Task: Use the formula "CEILING.MATH" in spreadsheet "Project protfolio".
Action: Mouse moved to (106, 65)
Screenshot: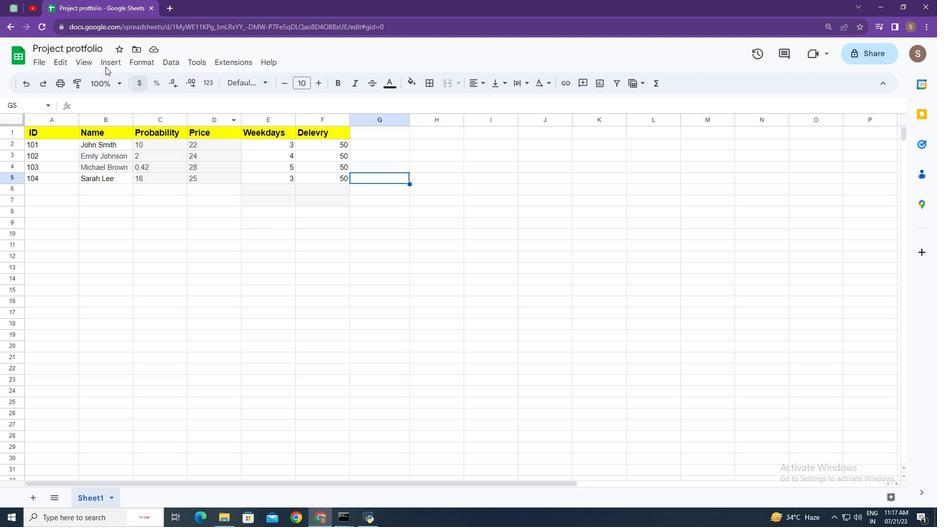 
Action: Mouse pressed left at (106, 65)
Screenshot: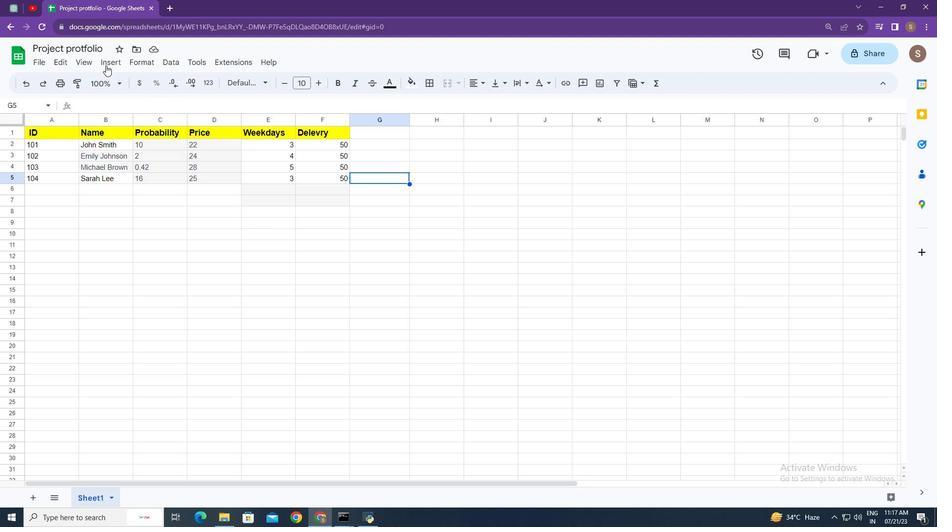 
Action: Mouse moved to (175, 251)
Screenshot: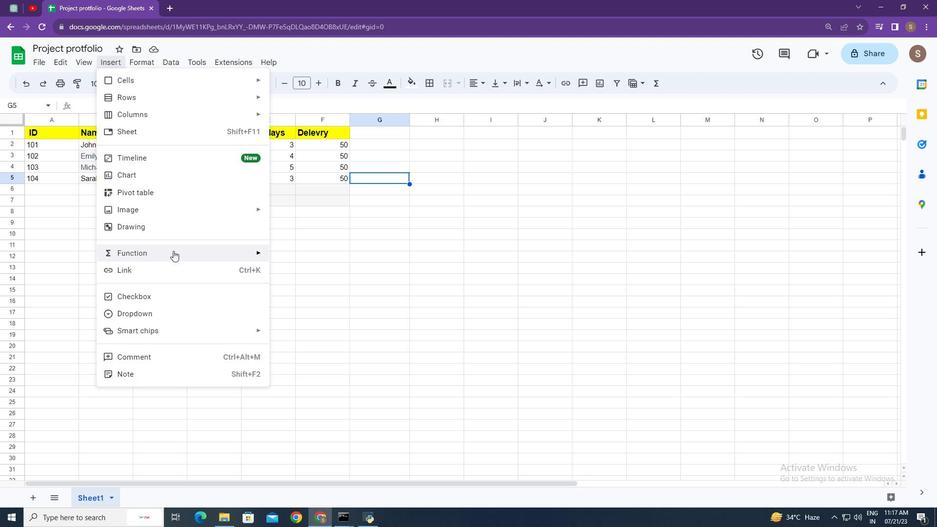 
Action: Mouse pressed left at (175, 251)
Screenshot: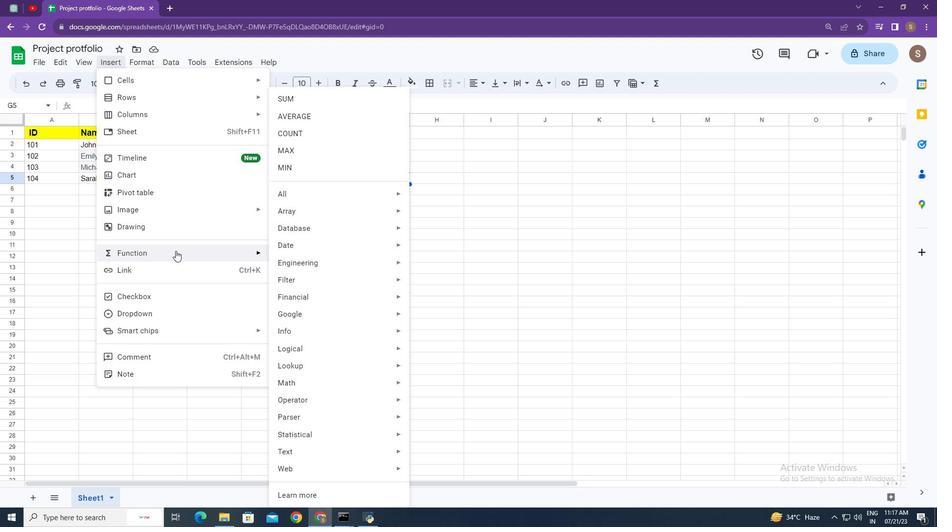 
Action: Mouse moved to (338, 196)
Screenshot: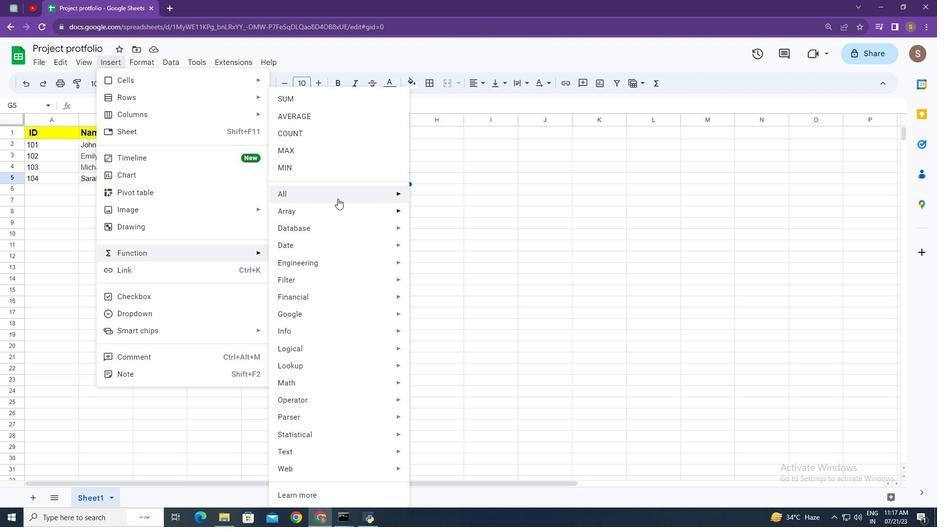 
Action: Mouse pressed left at (338, 196)
Screenshot: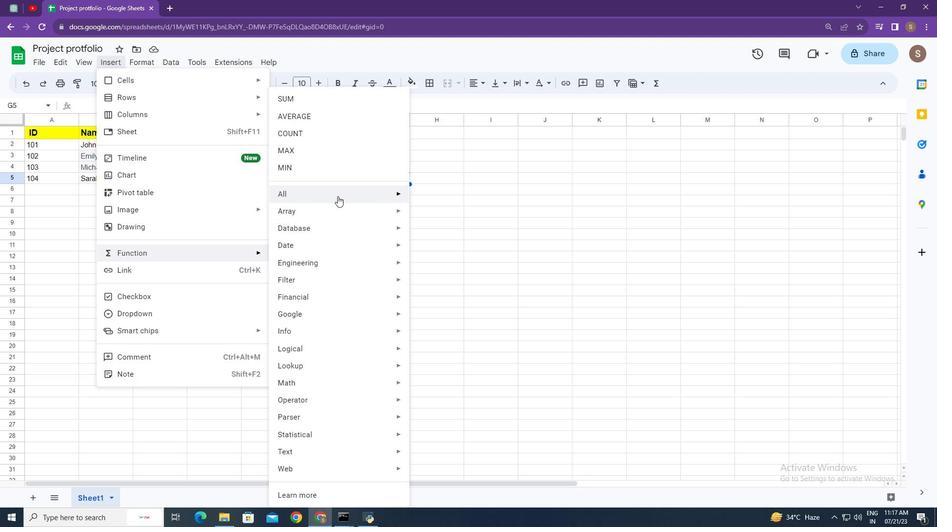 
Action: Mouse moved to (460, 448)
Screenshot: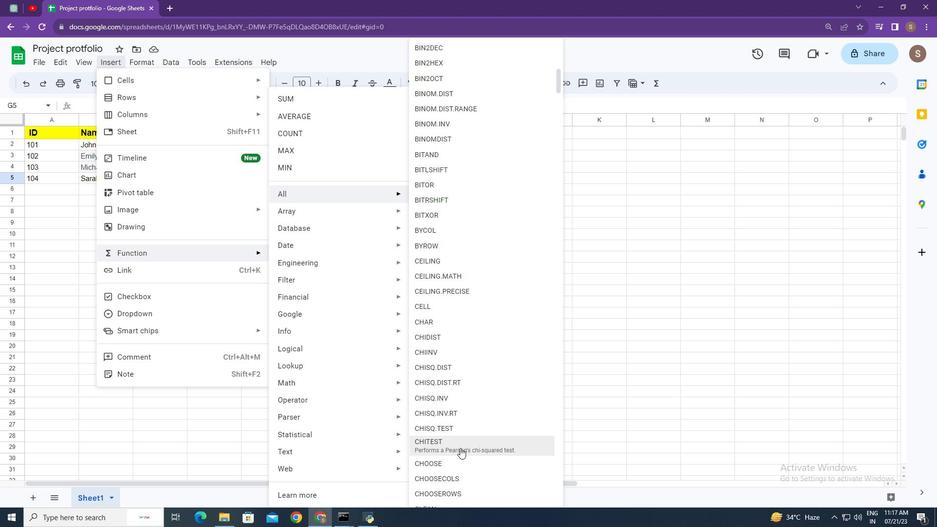 
Action: Mouse scrolled (460, 448) with delta (0, 0)
Screenshot: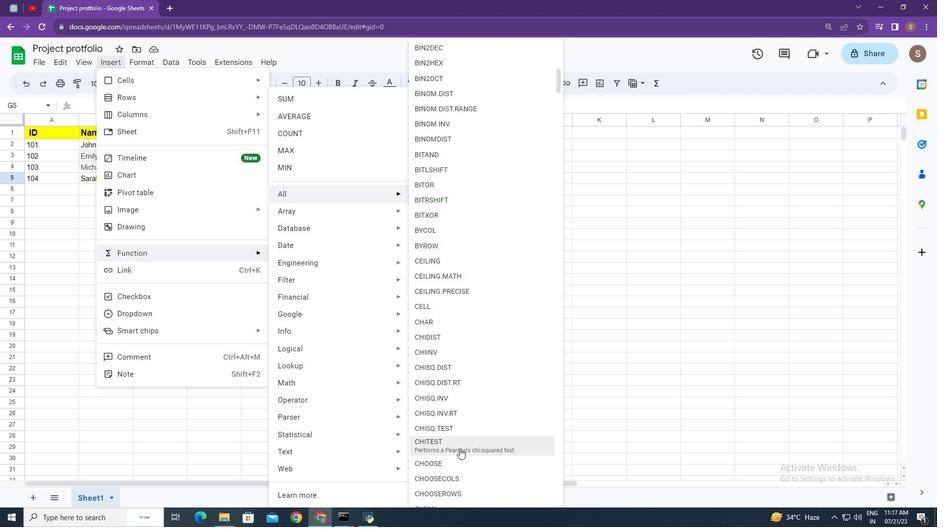 
Action: Mouse moved to (448, 230)
Screenshot: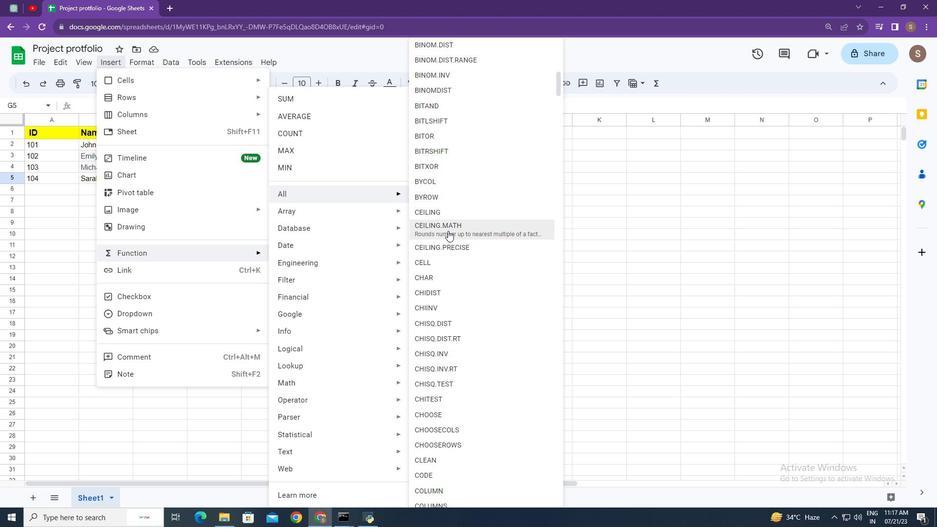 
Action: Mouse pressed left at (448, 230)
Screenshot: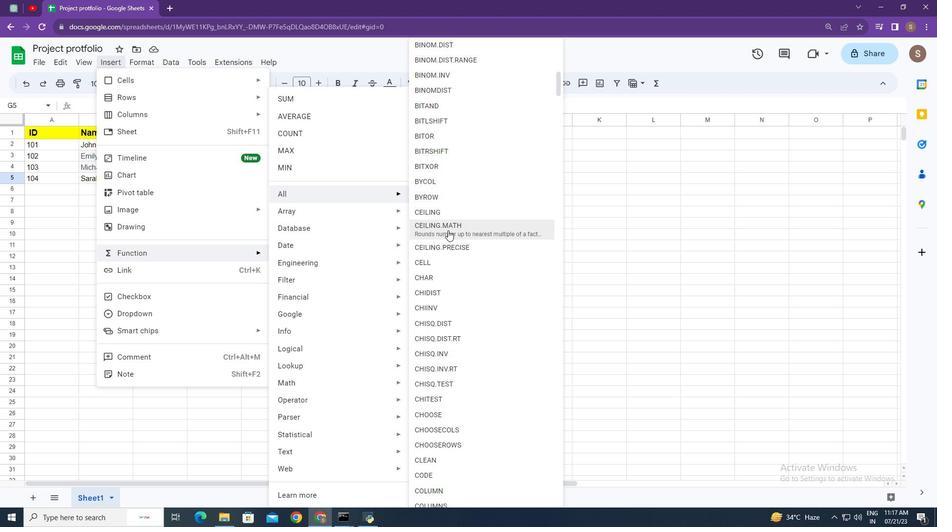 
Action: Mouse moved to (461, 235)
Screenshot: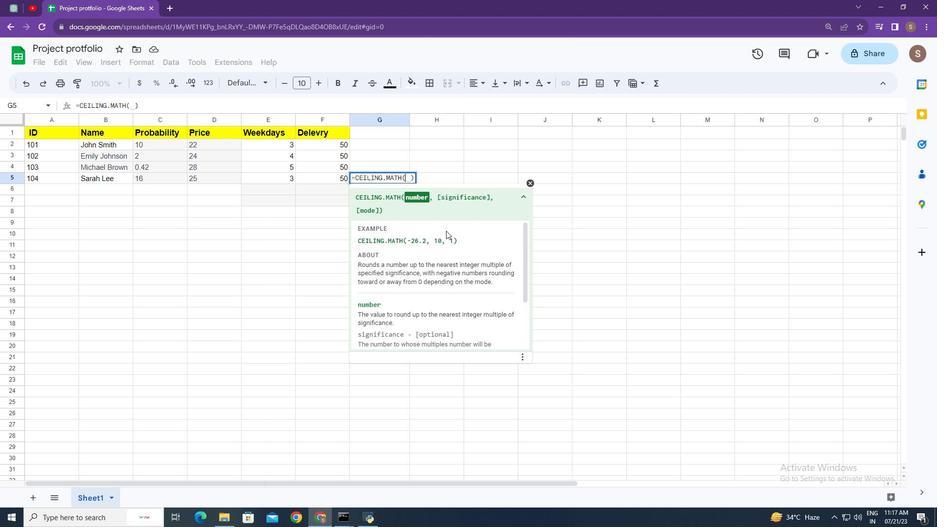 
Action: Key pressed -26.2,<Key.space>10,<Key.space>1<Key.enter>
Screenshot: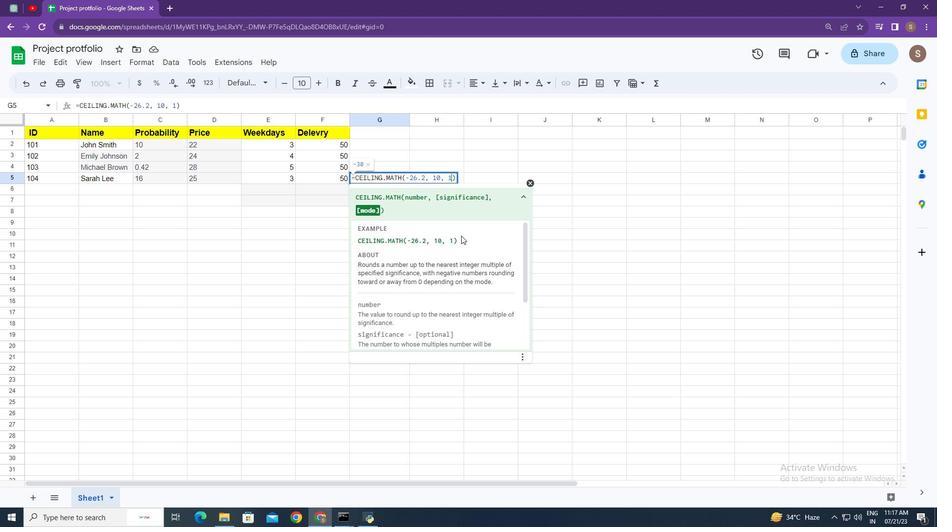 
Action: Mouse moved to (404, 228)
Screenshot: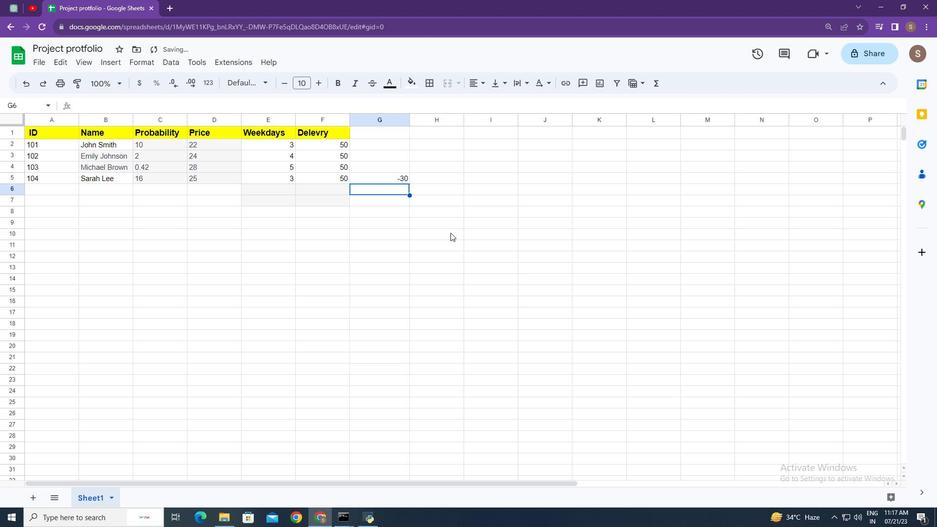 
